 Task: Create Card Customer Relationship Management in Board Product Rollout to Workspace Accounts Receivable. Create Card Artificial Intelligence Review in Board IT Infrastructure Management to Workspace Accounts Receivable. Create Card Sales Pipeline Management in Board Social Media Influencer Marketing Strategy and Execution to Workspace Accounts Receivable
Action: Mouse moved to (67, 277)
Screenshot: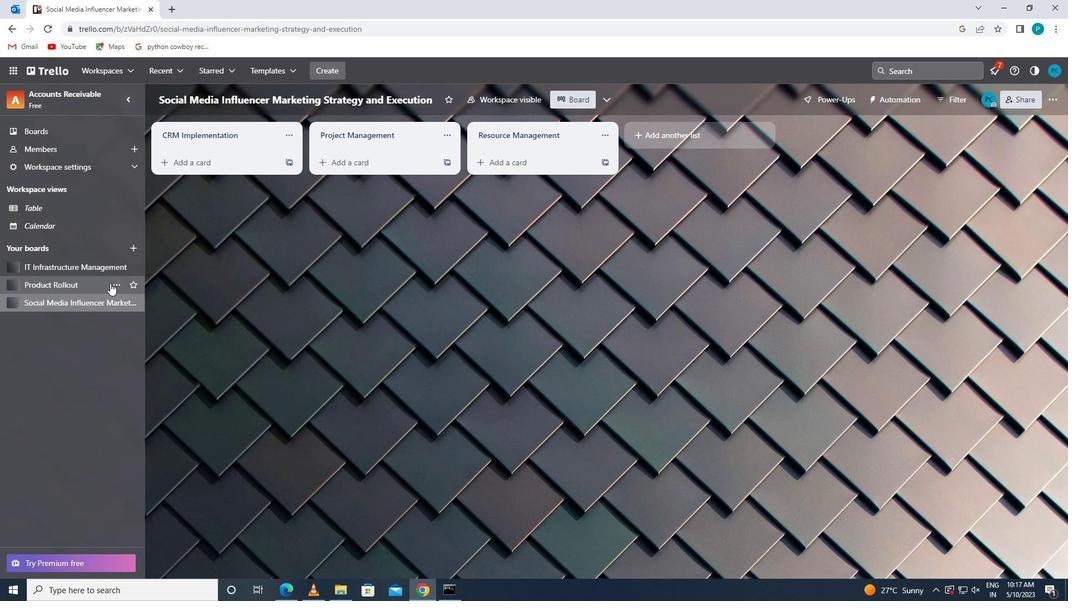 
Action: Mouse pressed left at (67, 277)
Screenshot: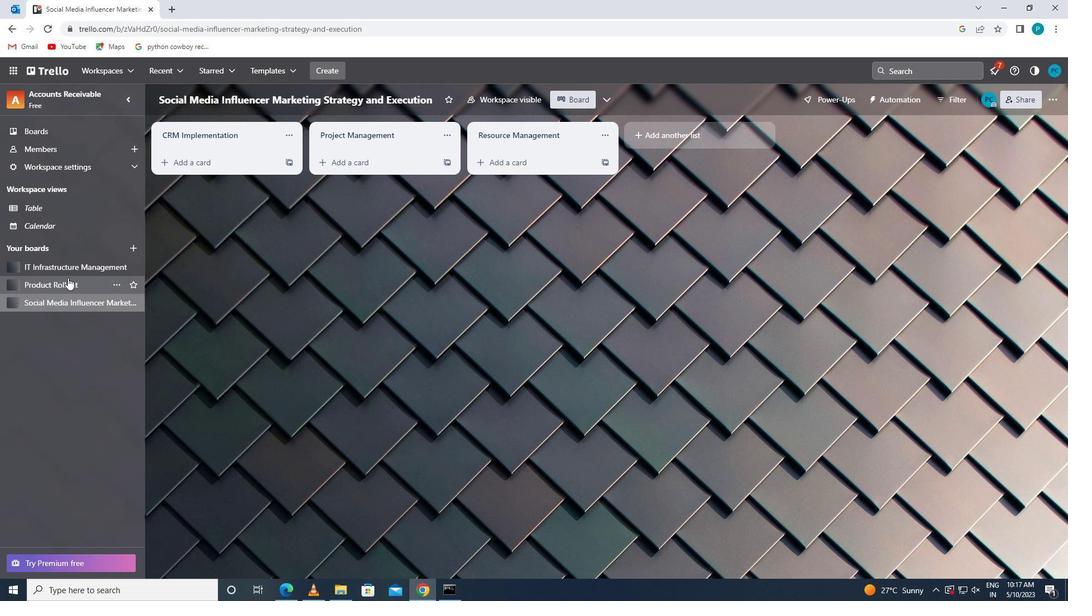 
Action: Mouse moved to (216, 158)
Screenshot: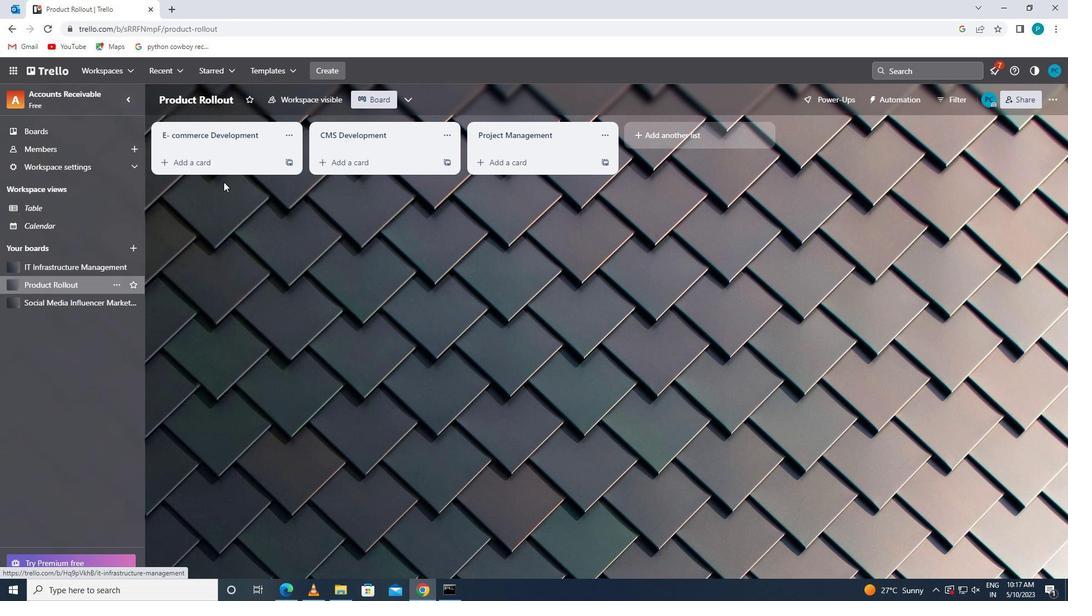 
Action: Mouse pressed left at (216, 158)
Screenshot: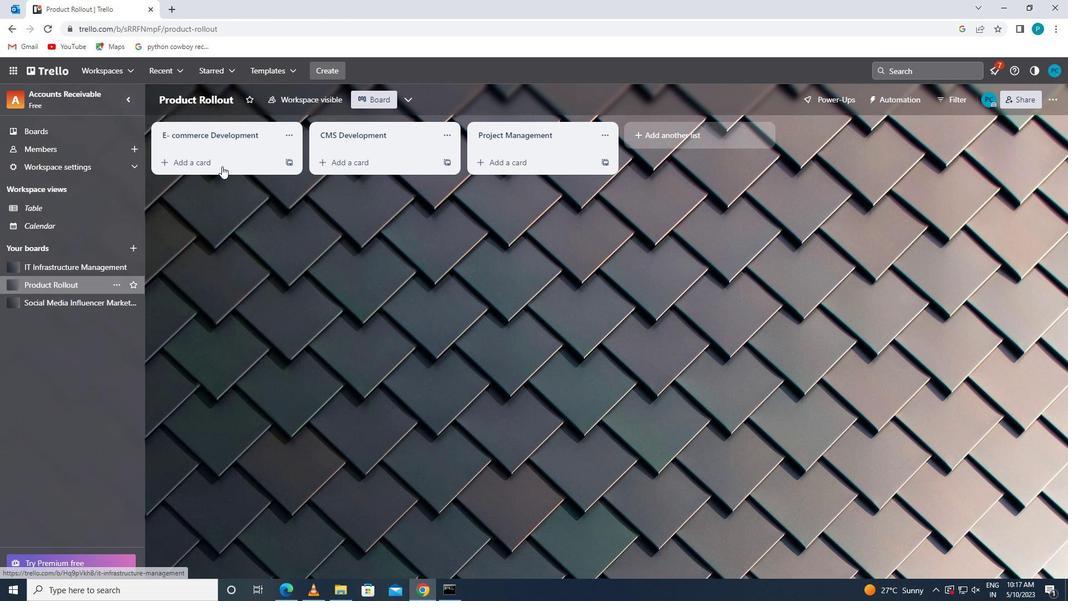 
Action: Key pressed <Key.caps_lock>c<Key.caps_lock>ustomer<Key.space><Key.caps_lock>r<Key.caps_lock>elationship<Key.space><Key.caps_lock>m<Key.caps_lock>anagement
Screenshot: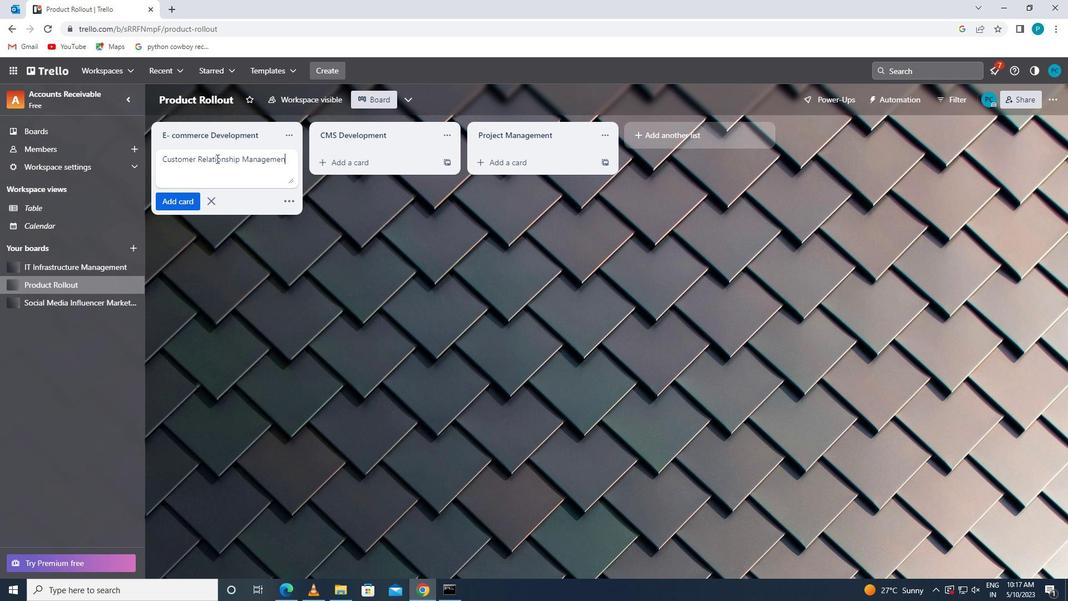 
Action: Mouse moved to (164, 203)
Screenshot: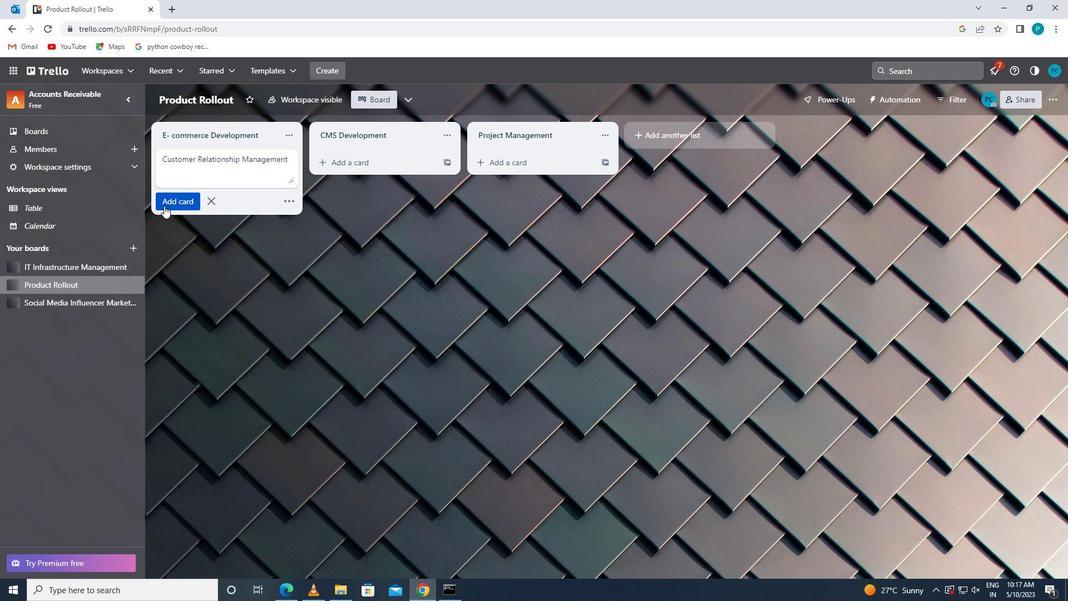 
Action: Mouse pressed left at (164, 203)
Screenshot: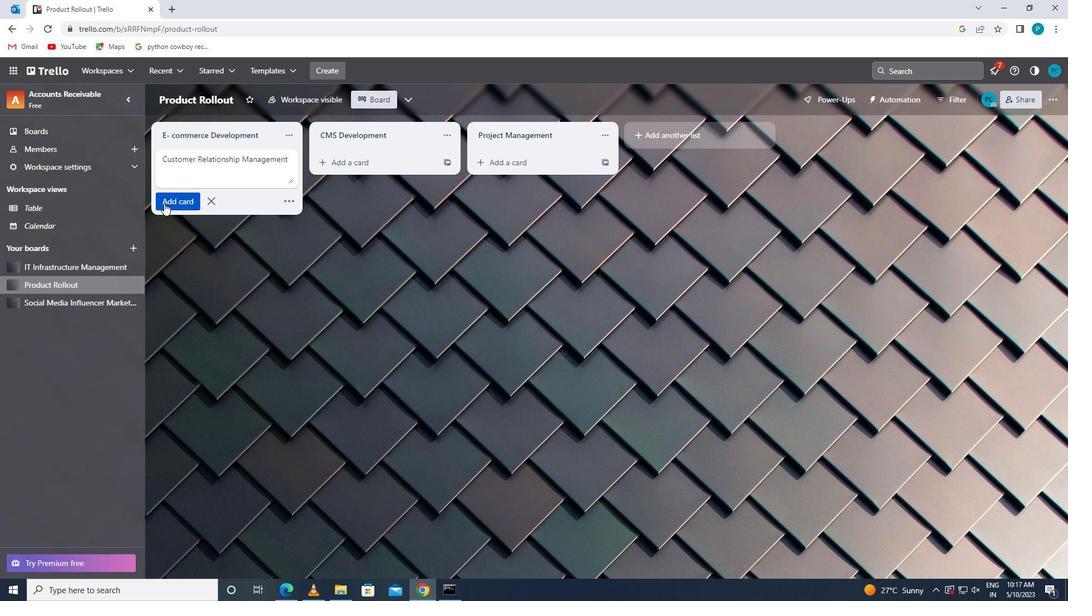 
Action: Mouse moved to (52, 266)
Screenshot: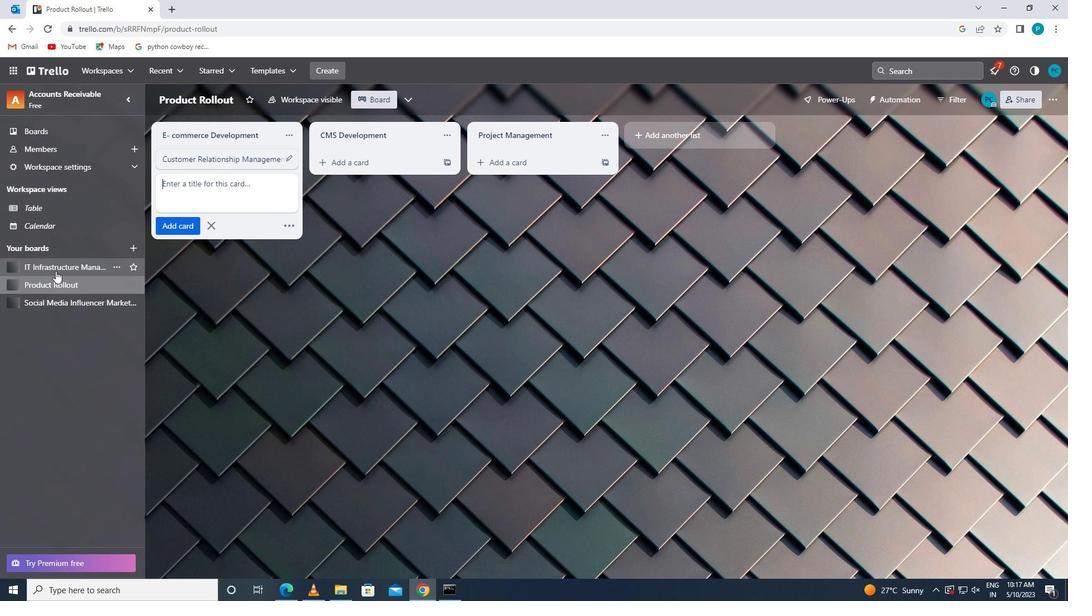 
Action: Mouse pressed left at (52, 266)
Screenshot: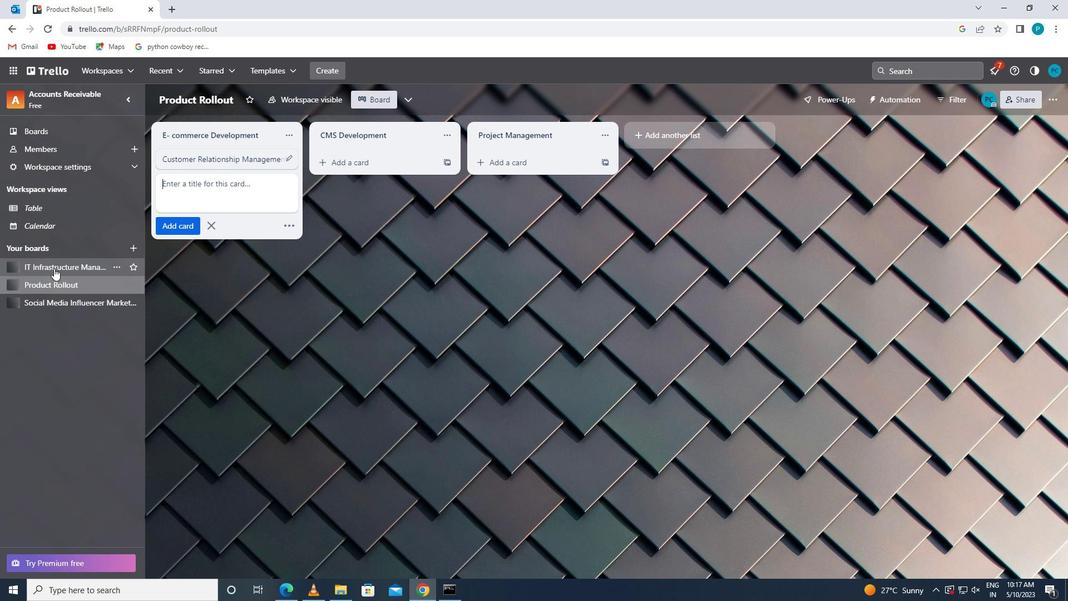 
Action: Mouse moved to (194, 167)
Screenshot: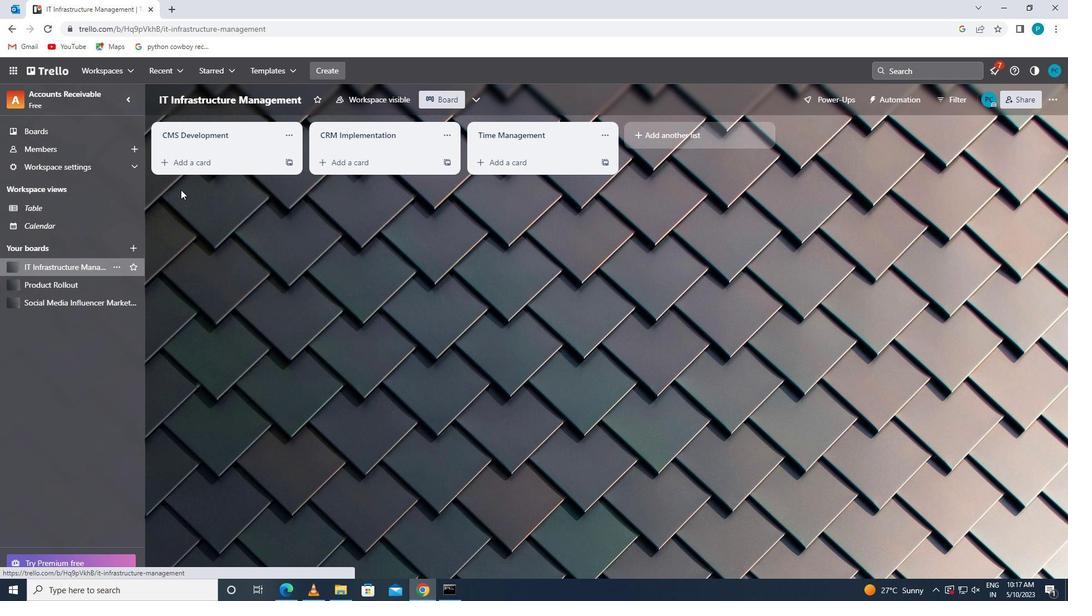 
Action: Mouse pressed left at (194, 167)
Screenshot: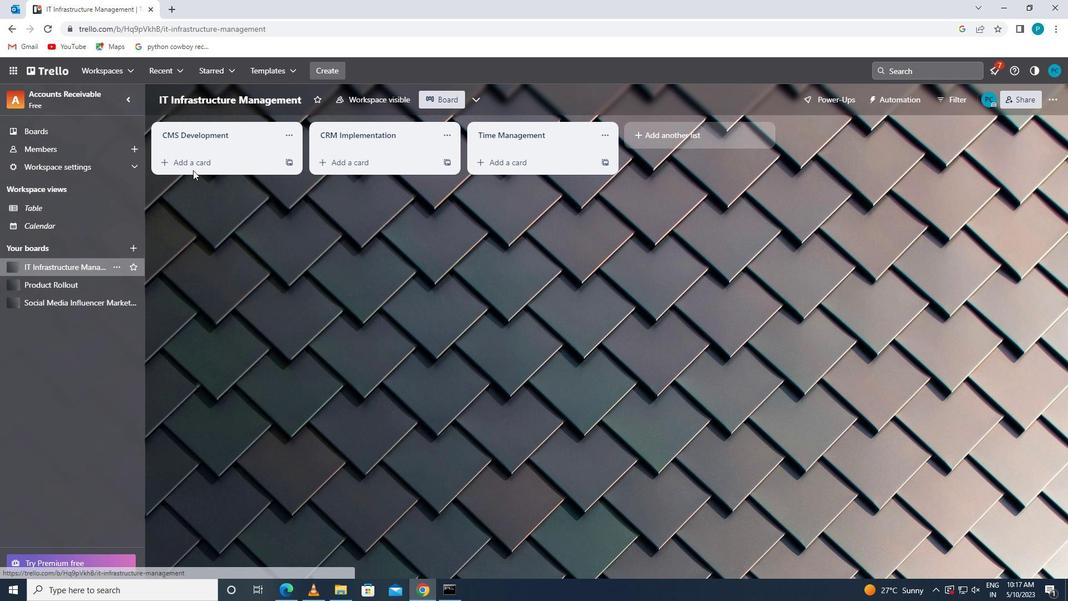 
Action: Key pressed <Key.caps_lock>c<Key.caps_lock>ard<Key.space><Key.backspace><Key.backspace><Key.backspace><Key.backspace><Key.backspace><Key.backspace><Key.caps_lock>a<Key.caps_lock>rtificial<Key.space><Key.caps_lock>i<Key.caps_lock>ntelligence<Key.space><Key.caps_lock>r<Key.caps_lock>eview
Screenshot: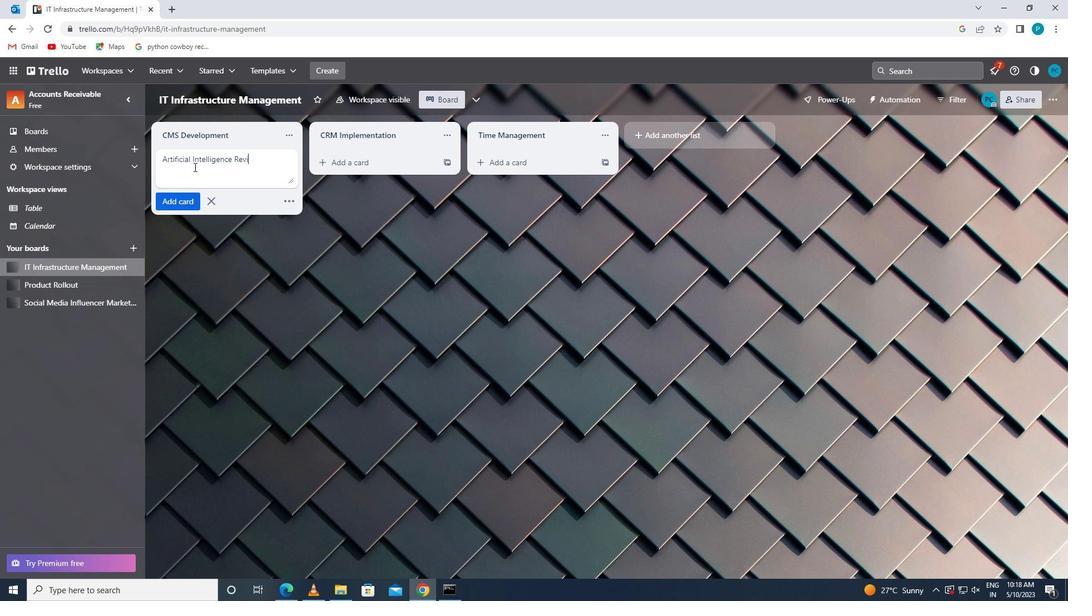 
Action: Mouse moved to (194, 199)
Screenshot: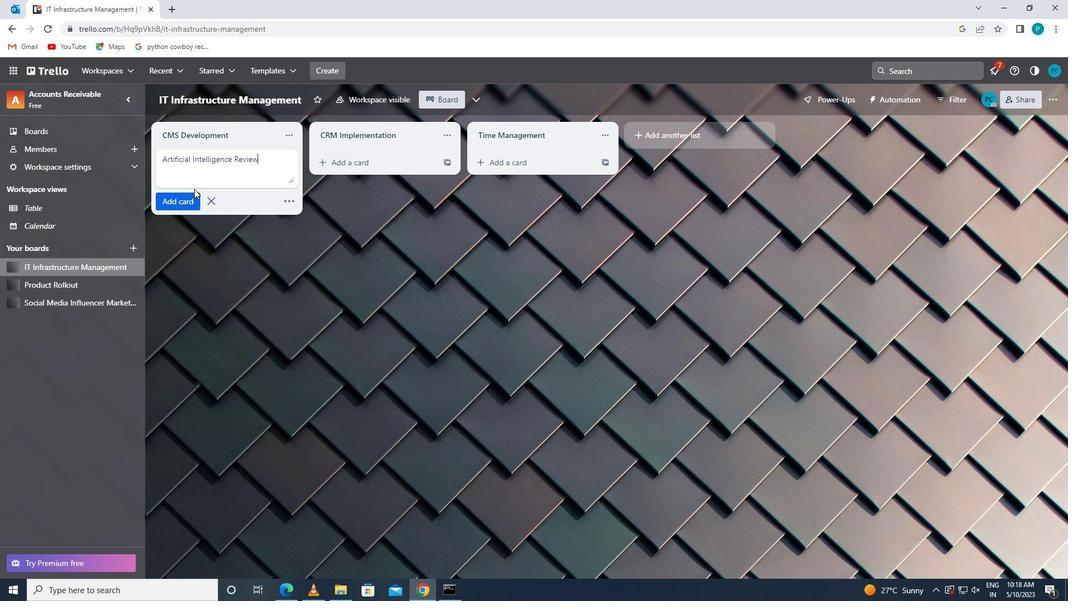 
Action: Mouse pressed left at (194, 199)
Screenshot: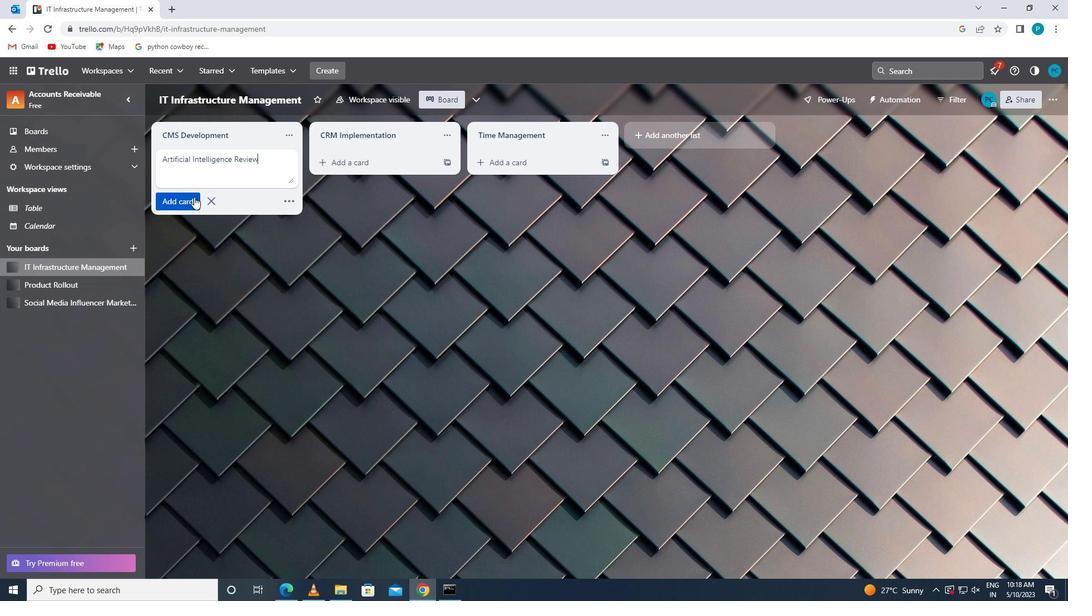 
Action: Mouse moved to (49, 303)
Screenshot: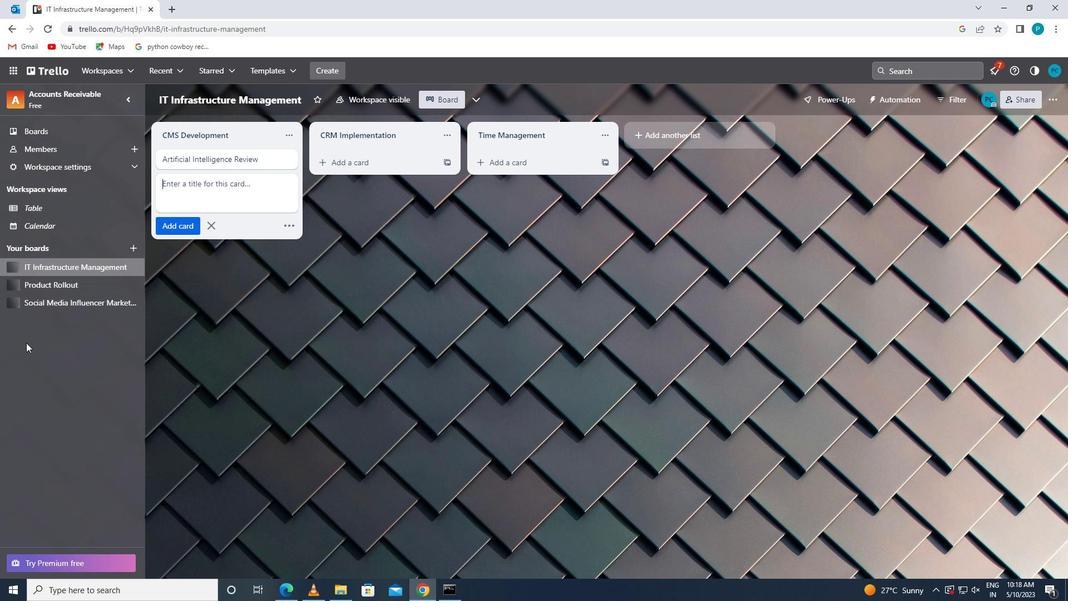 
Action: Mouse pressed left at (49, 303)
Screenshot: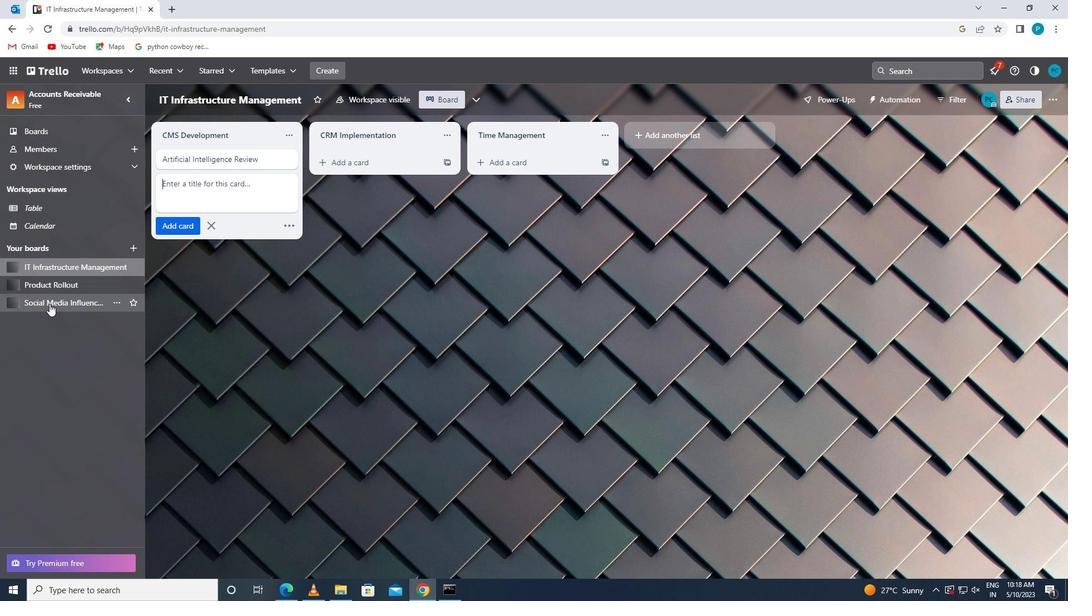 
Action: Mouse moved to (191, 161)
Screenshot: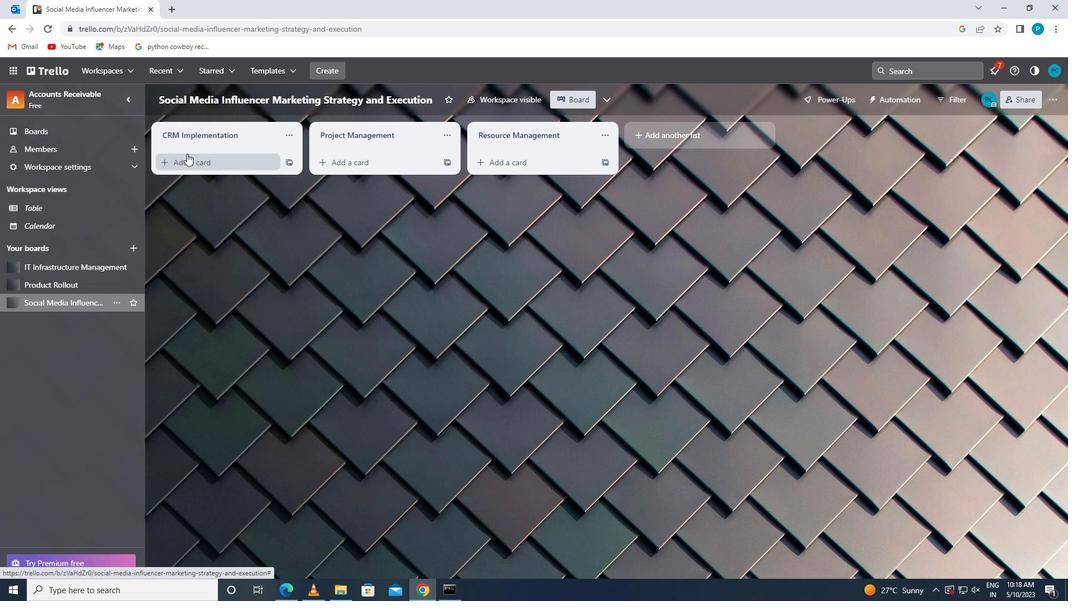 
Action: Mouse pressed left at (191, 161)
Screenshot: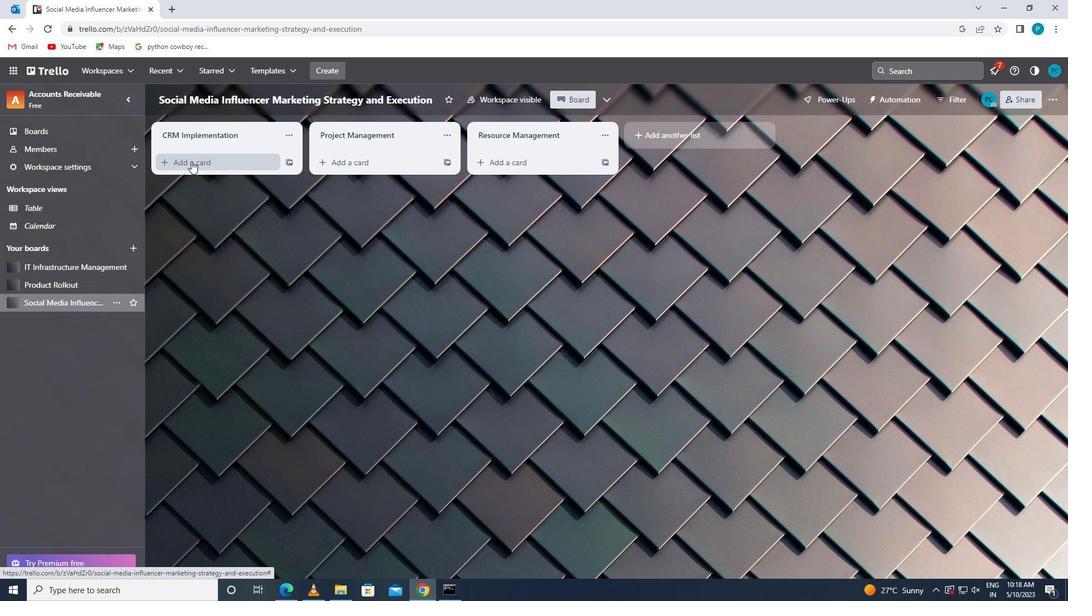 
Action: Key pressed <Key.caps_lock>s<Key.caps_lock>Ales<Key.space><Key.caps_lock>p<Key.caps_lock>p<Key.backspace>ipeline<Key.space><Key.caps_lock>m<Key.caps_lock>anagement
Screenshot: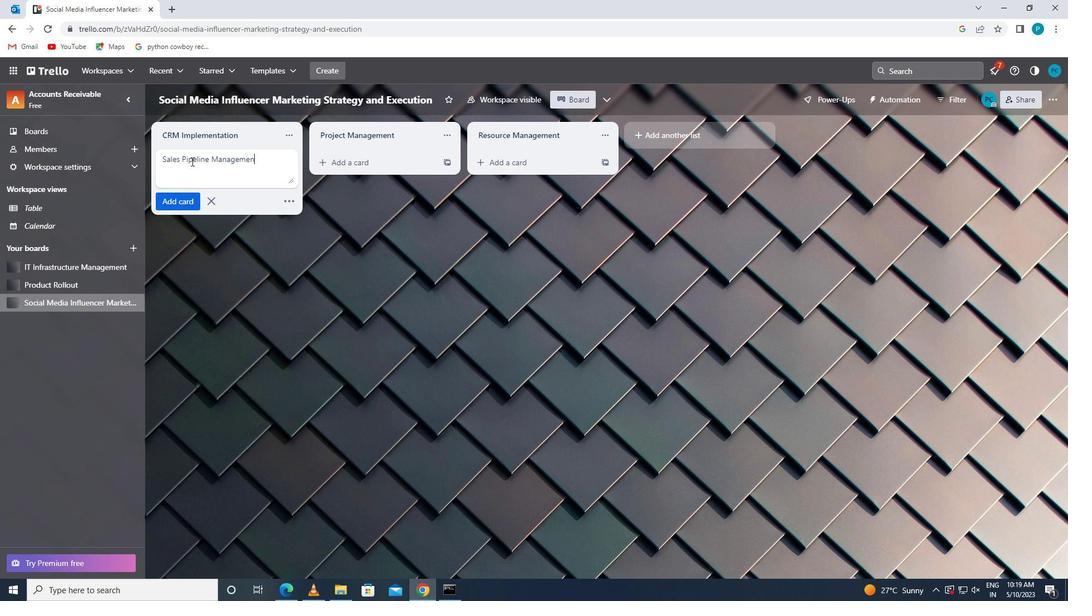 
Action: Mouse moved to (185, 201)
Screenshot: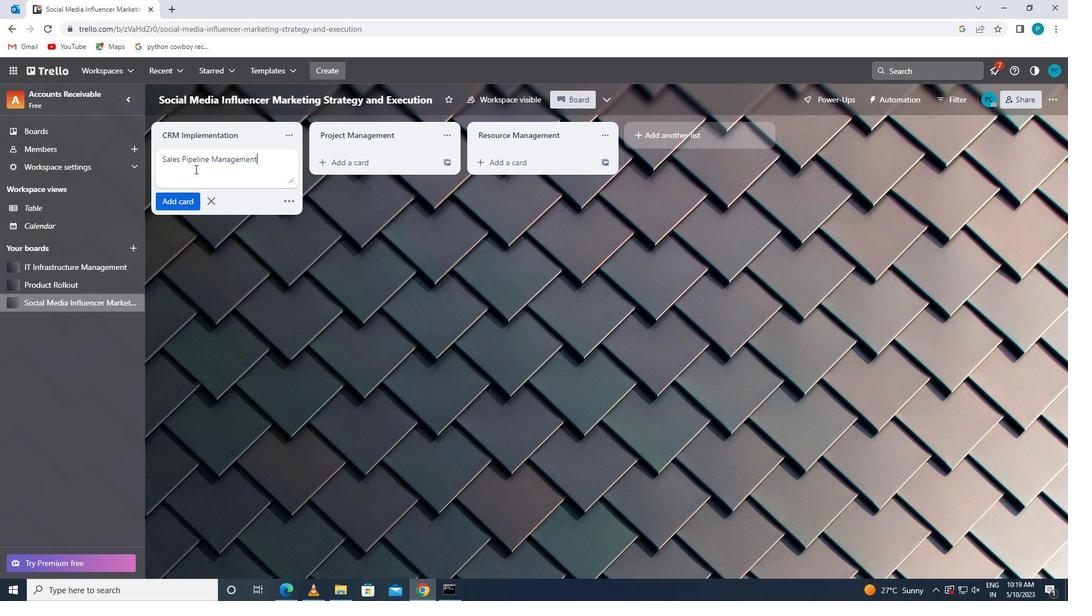 
Action: Mouse pressed left at (185, 201)
Screenshot: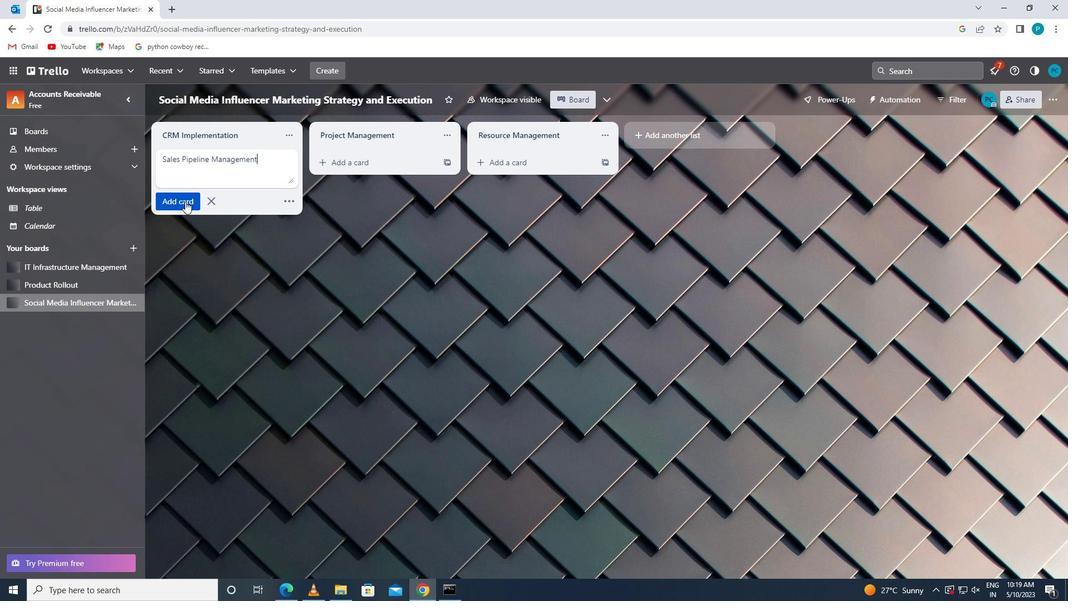 
